 Task: Sort extension by published date.
Action: Mouse pressed left at (1072, 173)
Screenshot: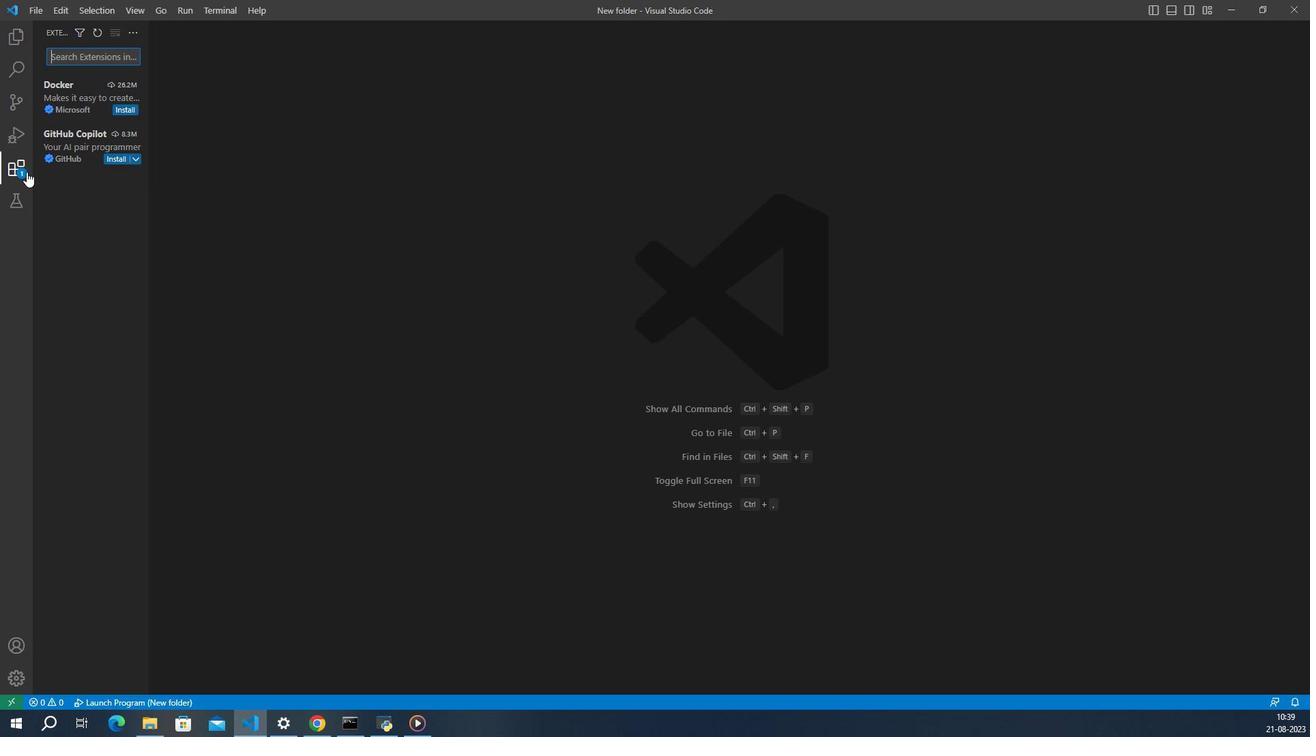 
Action: Mouse moved to (1119, 33)
Screenshot: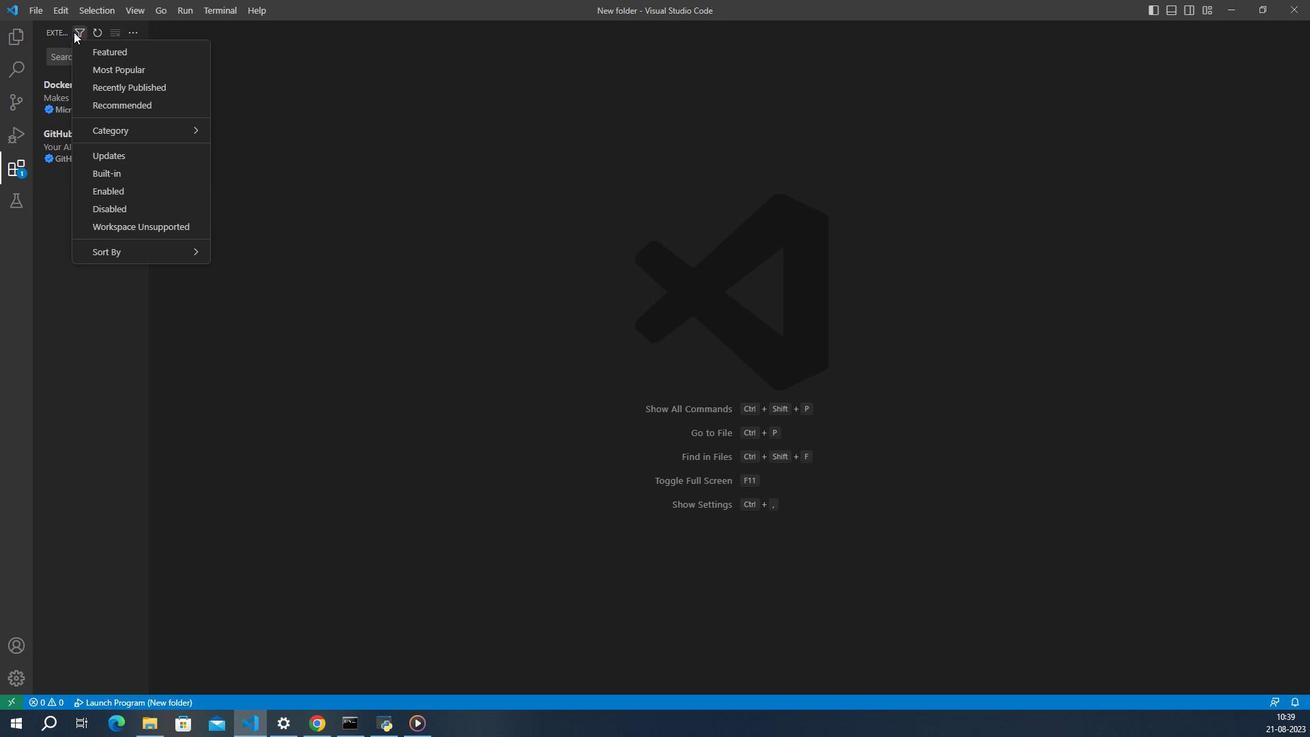 
Action: Mouse pressed left at (1119, 33)
Screenshot: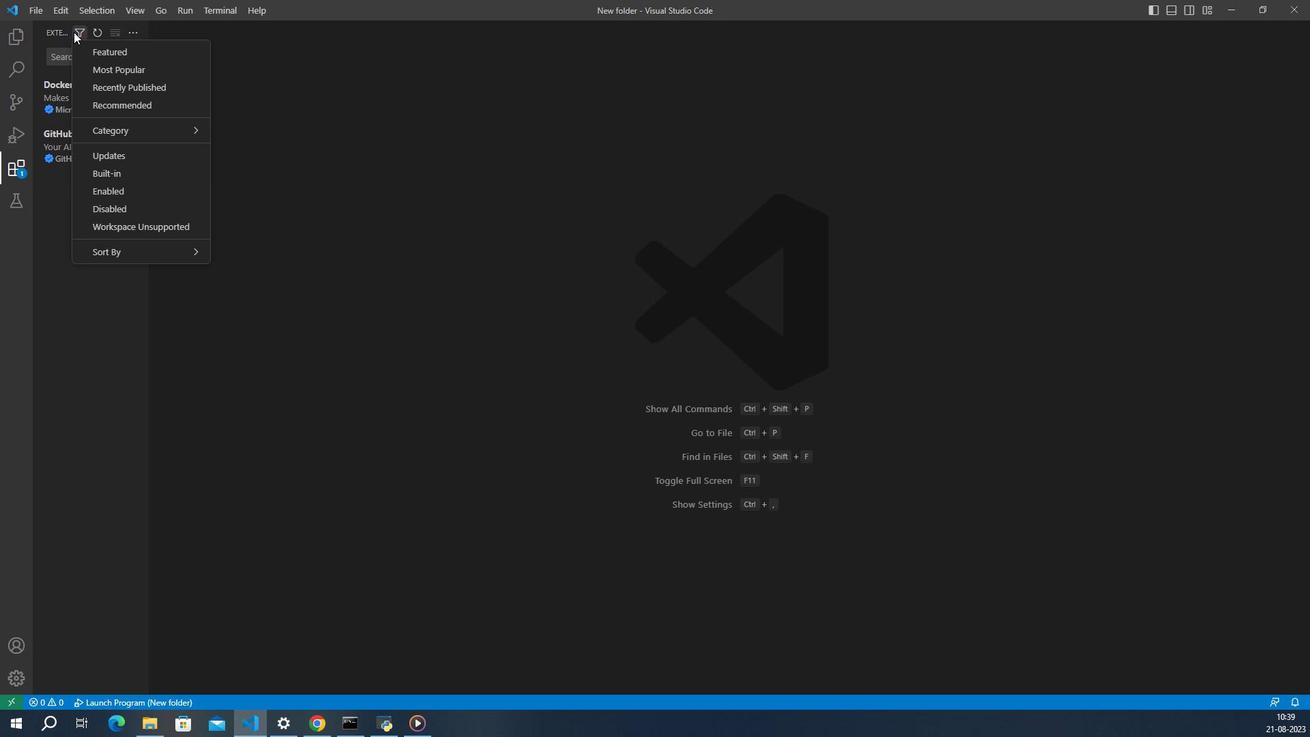
Action: Mouse moved to (1302, 303)
Screenshot: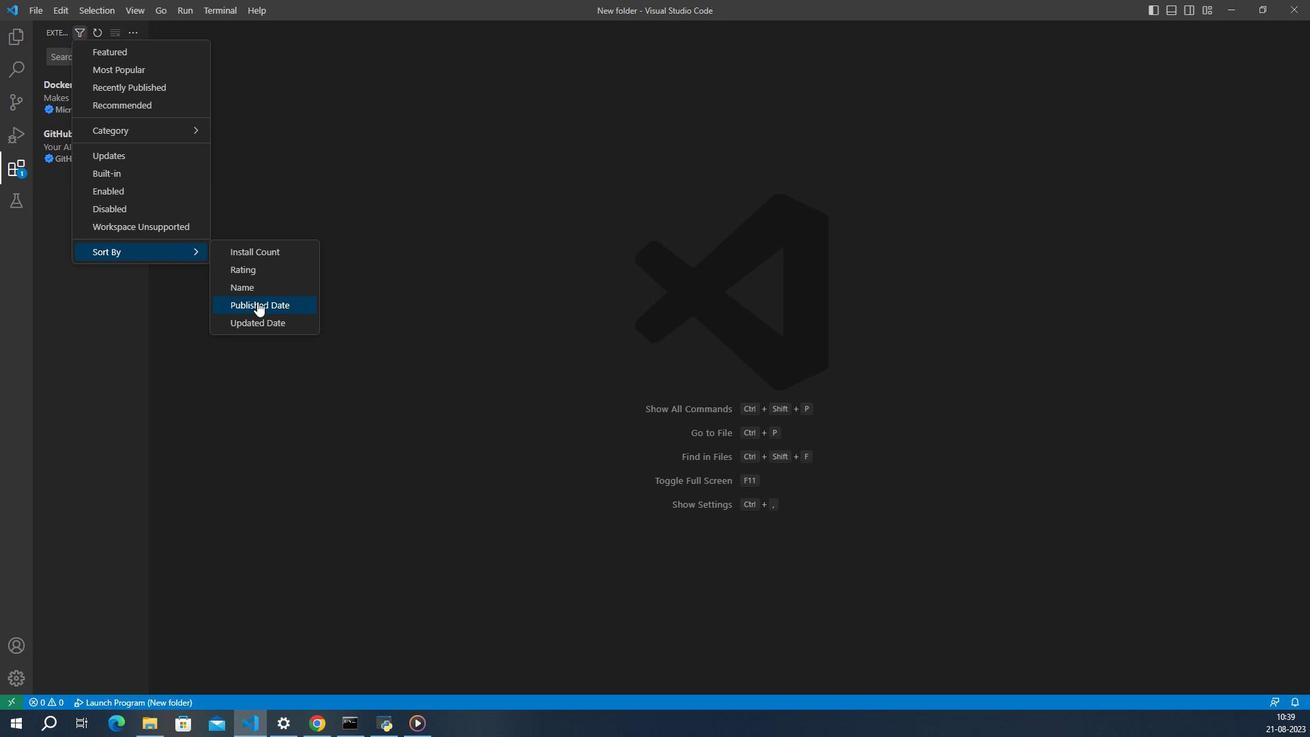
Action: Mouse pressed left at (1302, 303)
Screenshot: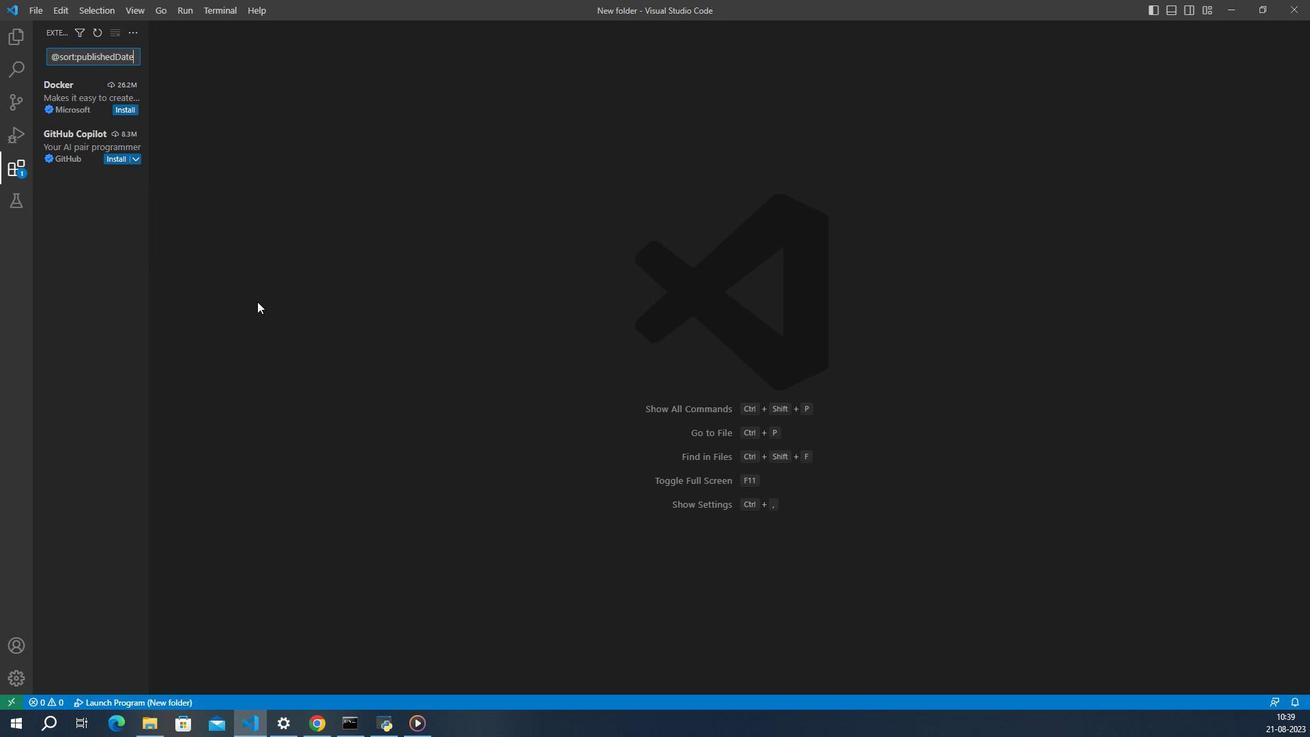 
